 Task: Set the DVB-T2 Physical Layer Pipe for DVB-T reception parameters to 2.
Action: Mouse moved to (128, 20)
Screenshot: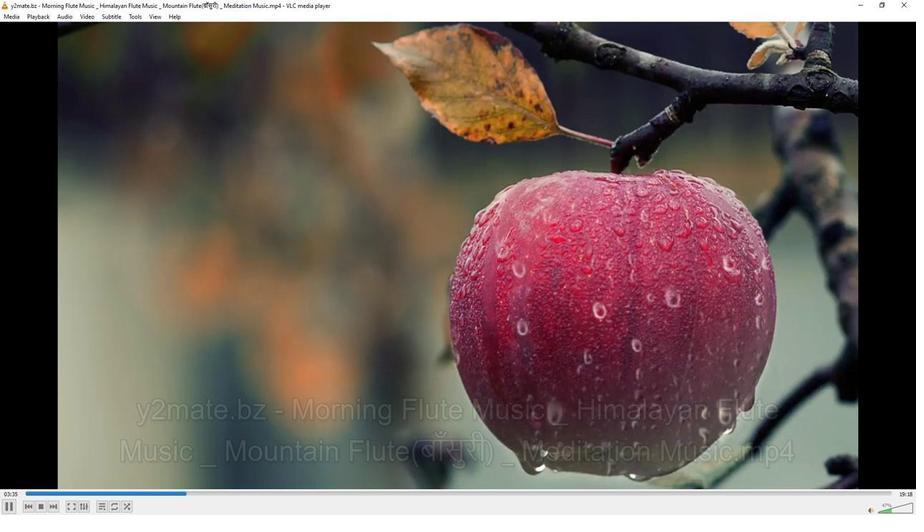 
Action: Mouse pressed left at (128, 20)
Screenshot: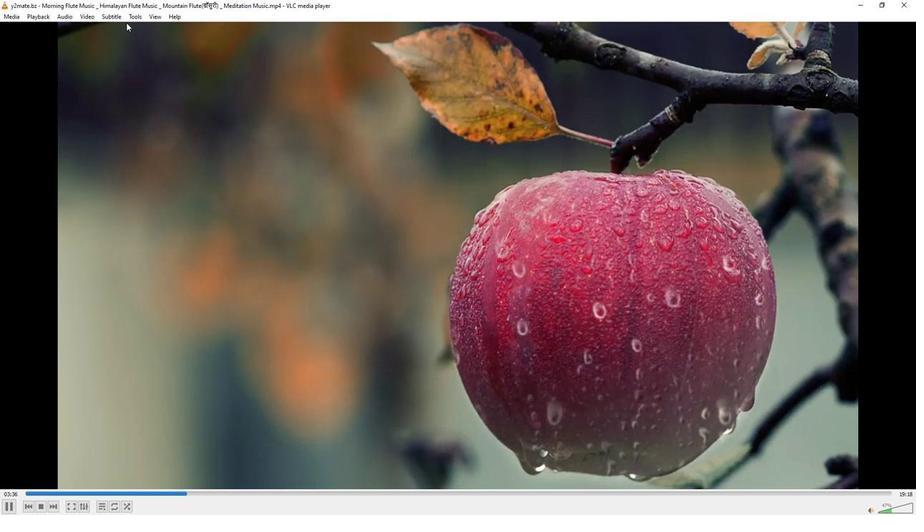 
Action: Mouse moved to (131, 15)
Screenshot: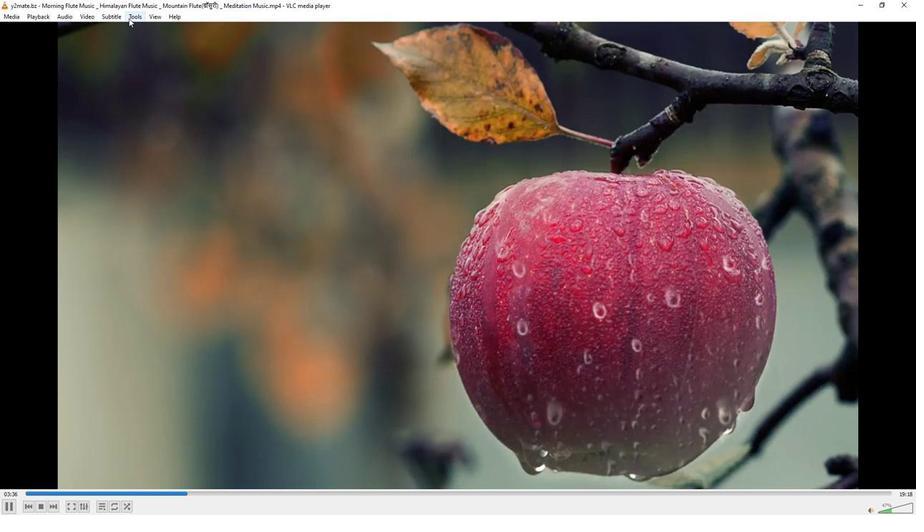 
Action: Mouse pressed left at (131, 15)
Screenshot: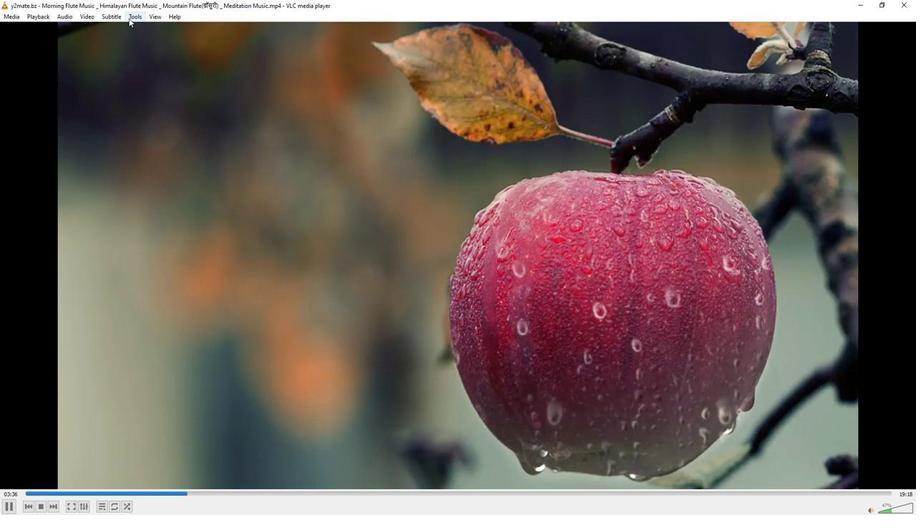 
Action: Mouse moved to (141, 131)
Screenshot: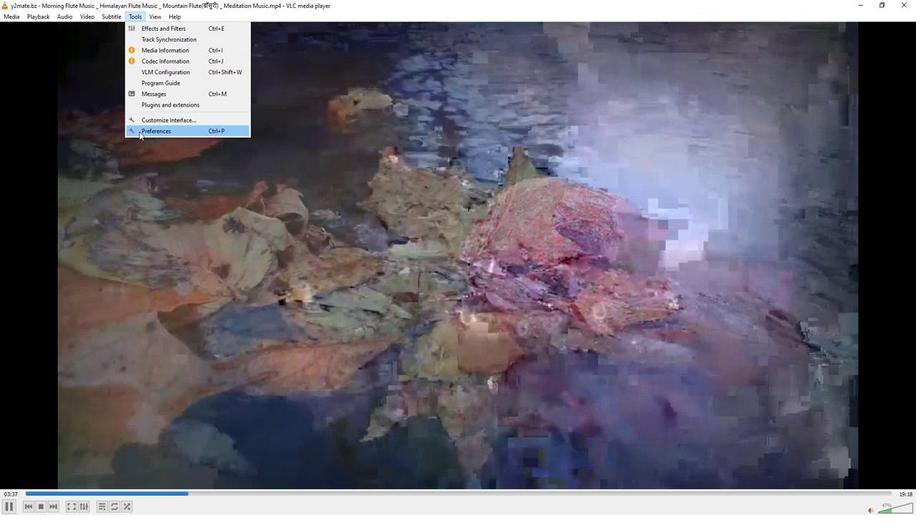 
Action: Mouse pressed left at (141, 131)
Screenshot: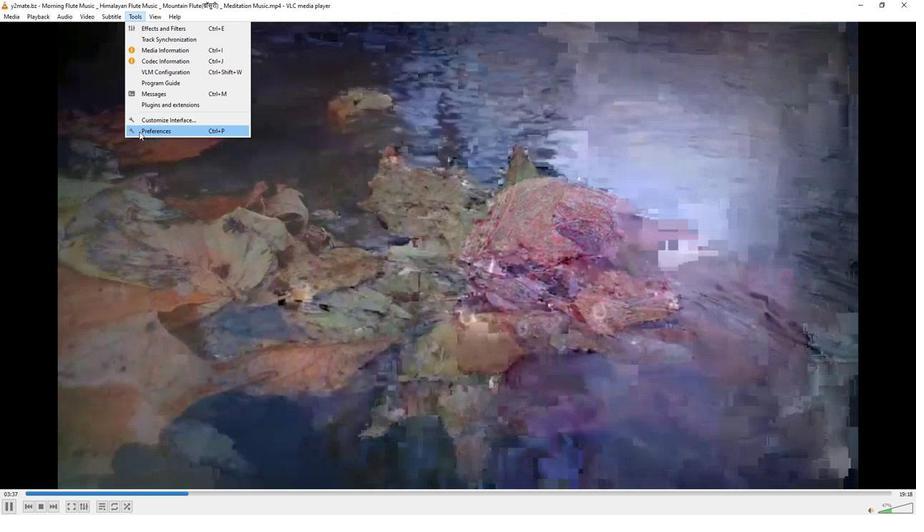 
Action: Mouse moved to (301, 422)
Screenshot: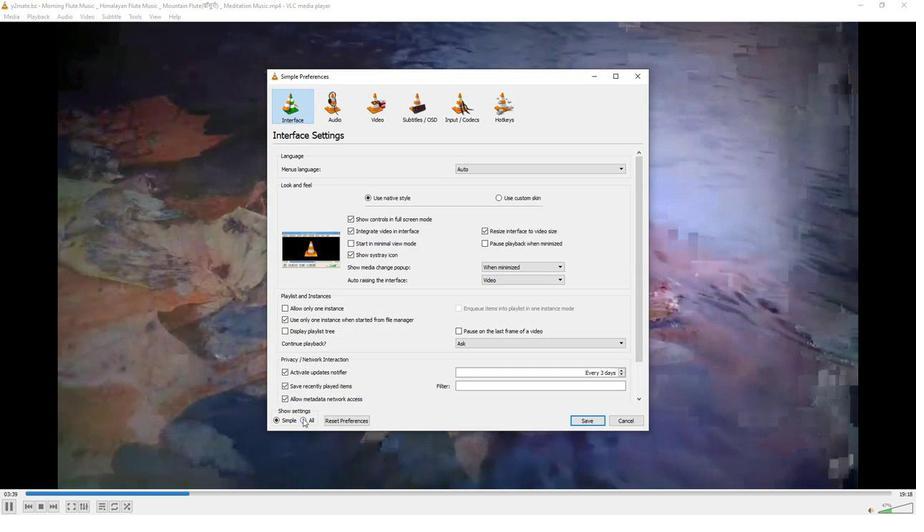 
Action: Mouse pressed left at (301, 422)
Screenshot: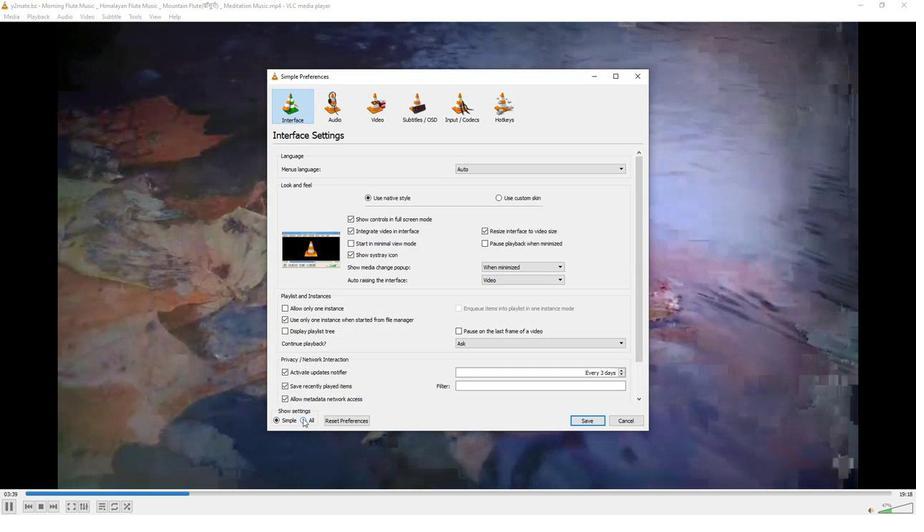 
Action: Mouse moved to (289, 260)
Screenshot: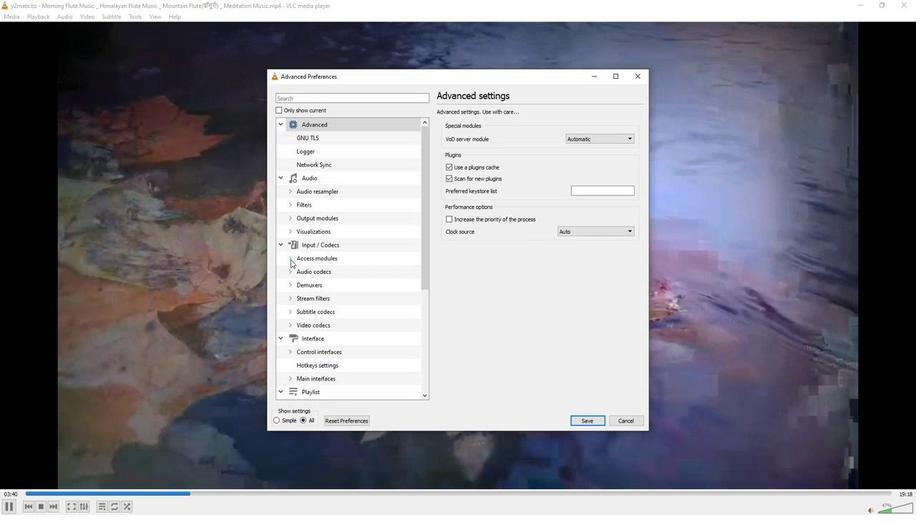 
Action: Mouse pressed left at (289, 260)
Screenshot: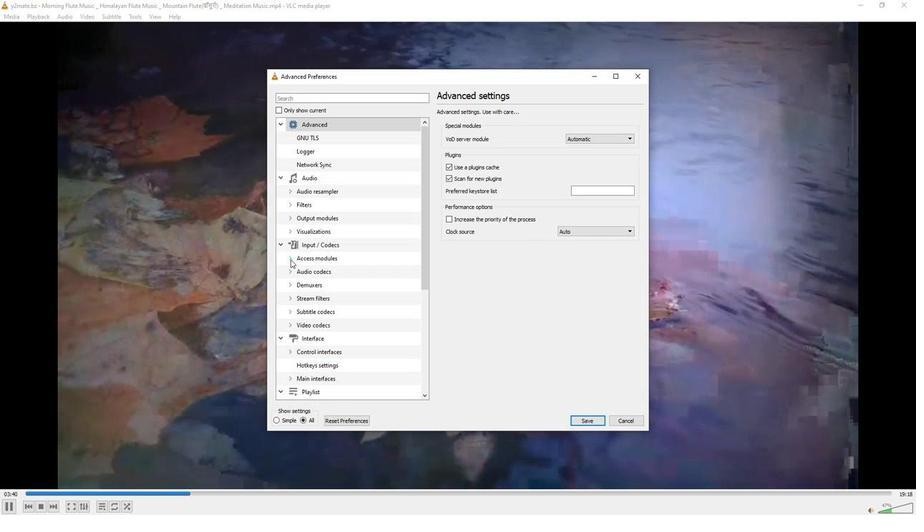 
Action: Mouse moved to (315, 340)
Screenshot: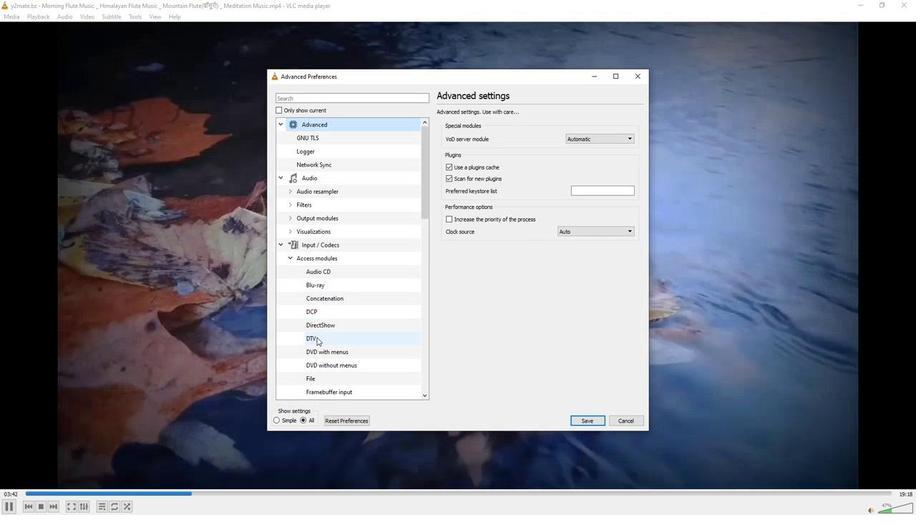 
Action: Mouse pressed left at (315, 340)
Screenshot: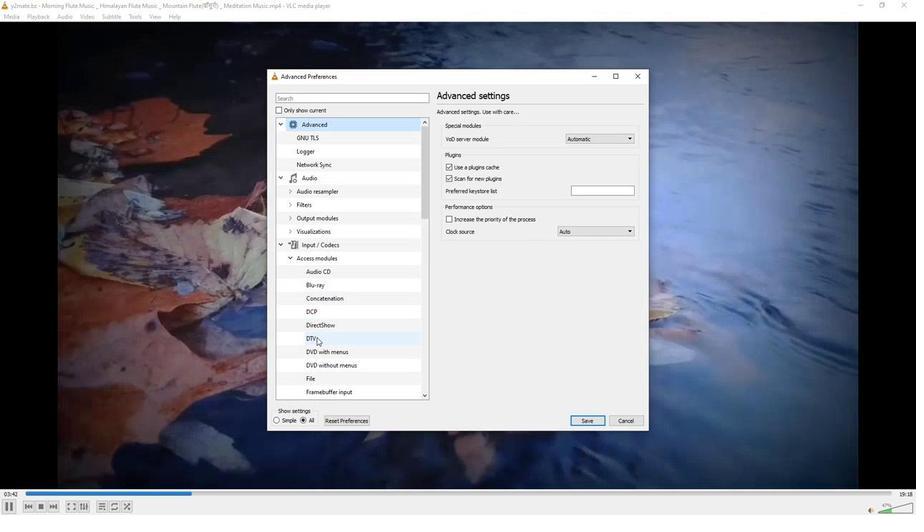 
Action: Mouse moved to (612, 282)
Screenshot: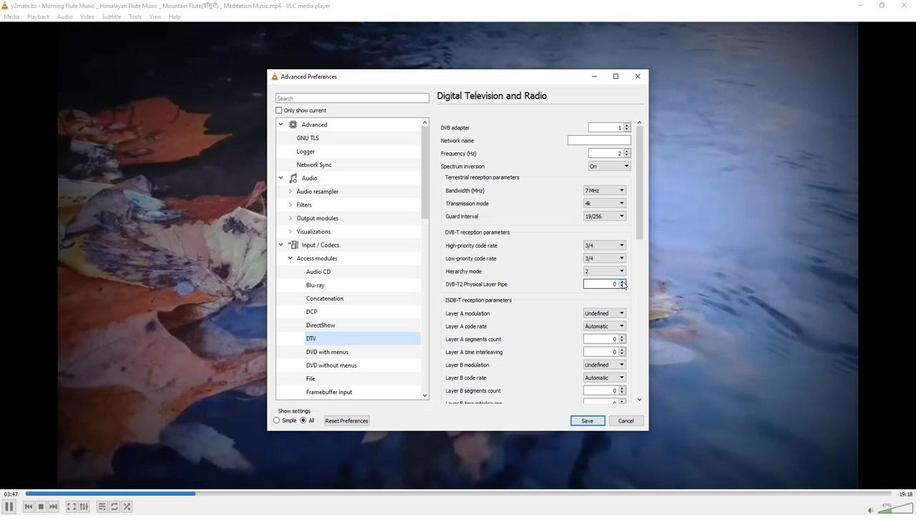 
Action: Mouse pressed left at (612, 282)
Screenshot: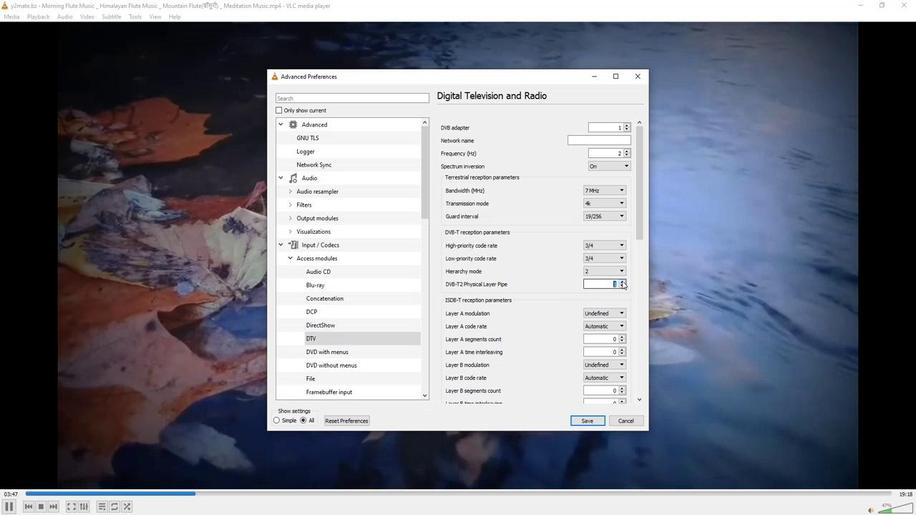 
Action: Mouse pressed left at (612, 282)
Screenshot: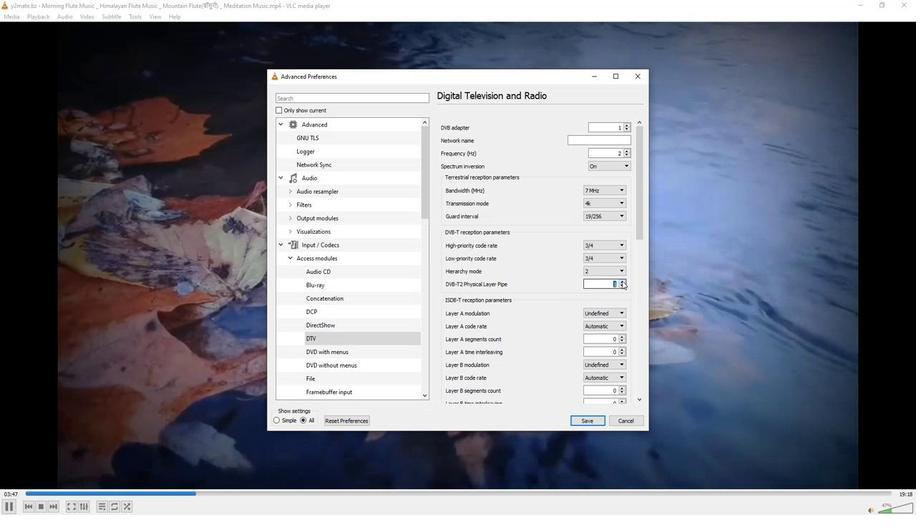 
Action: Mouse moved to (583, 296)
Screenshot: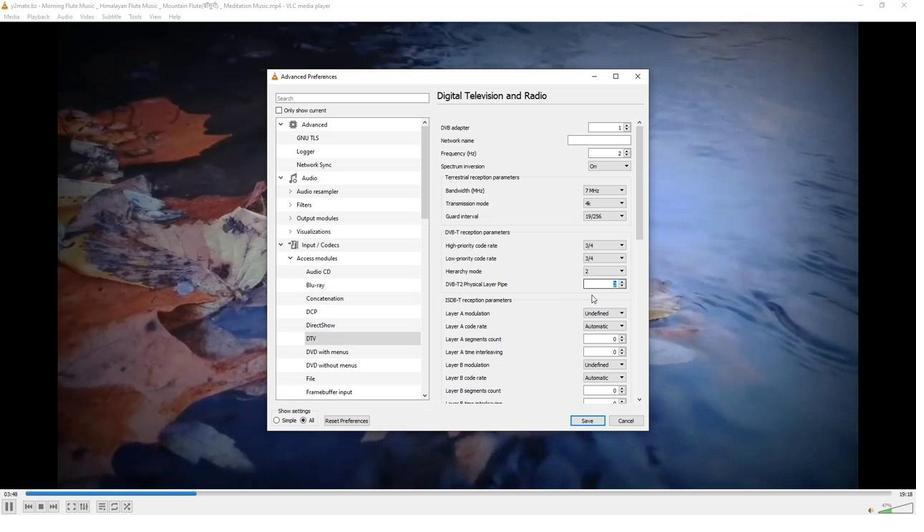 
Action: Mouse pressed left at (583, 296)
Screenshot: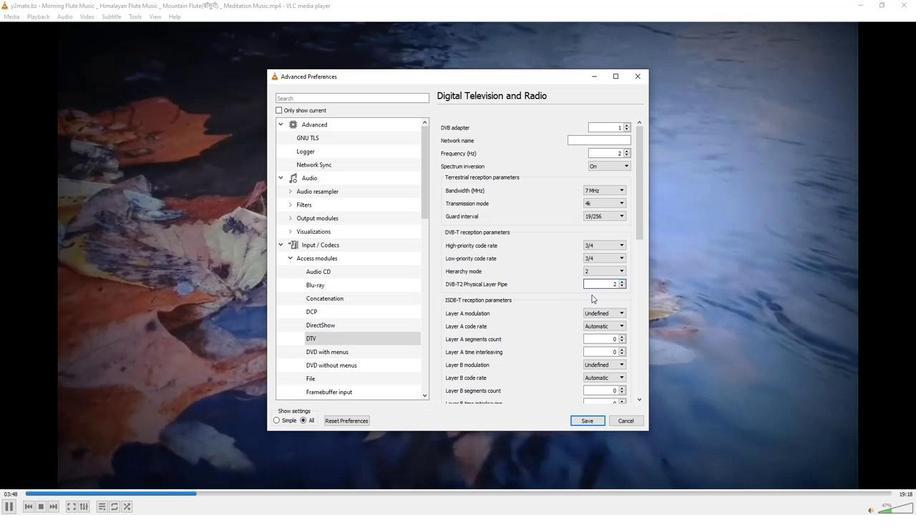 
